 Task: Use the formula "IMDIV" in spreadsheet "Project portfolio".
Action: Mouse moved to (879, 139)
Screenshot: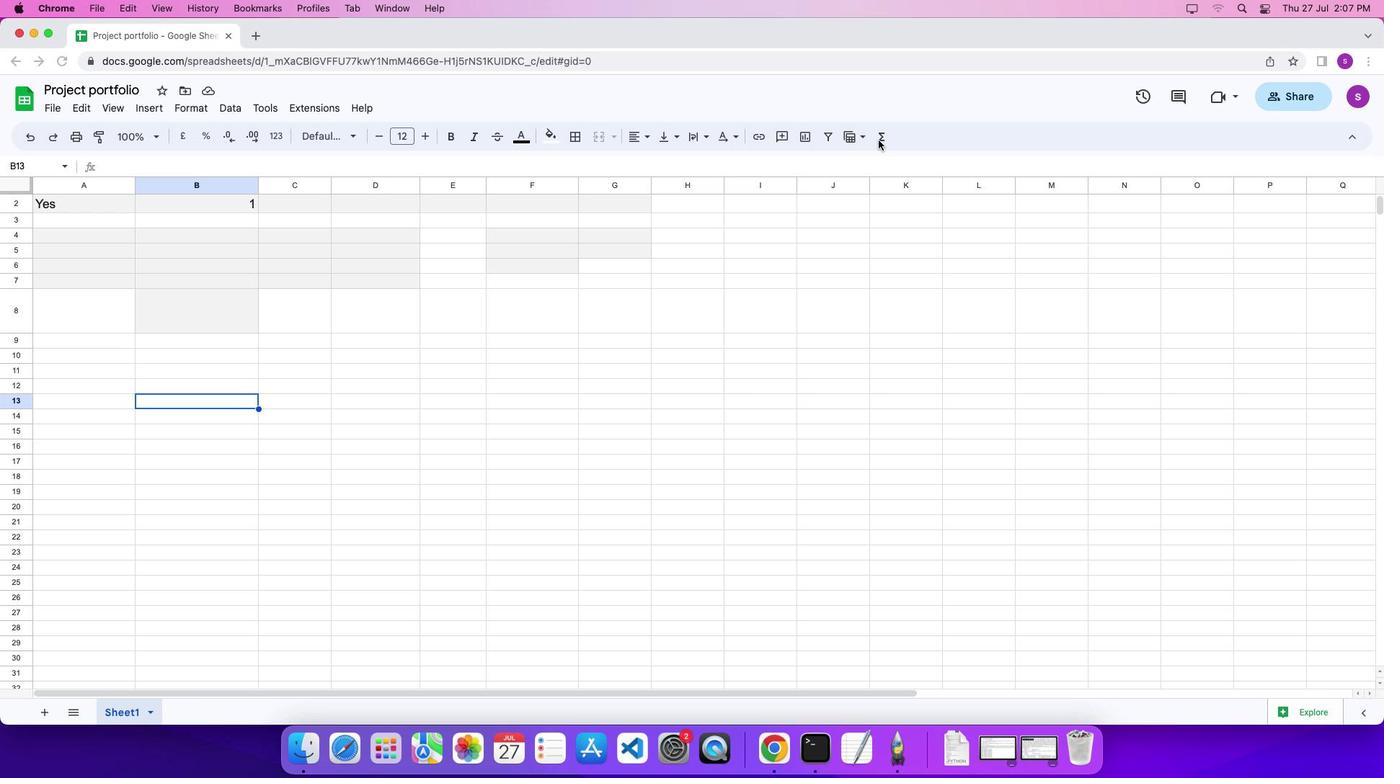 
Action: Mouse pressed left at (879, 139)
Screenshot: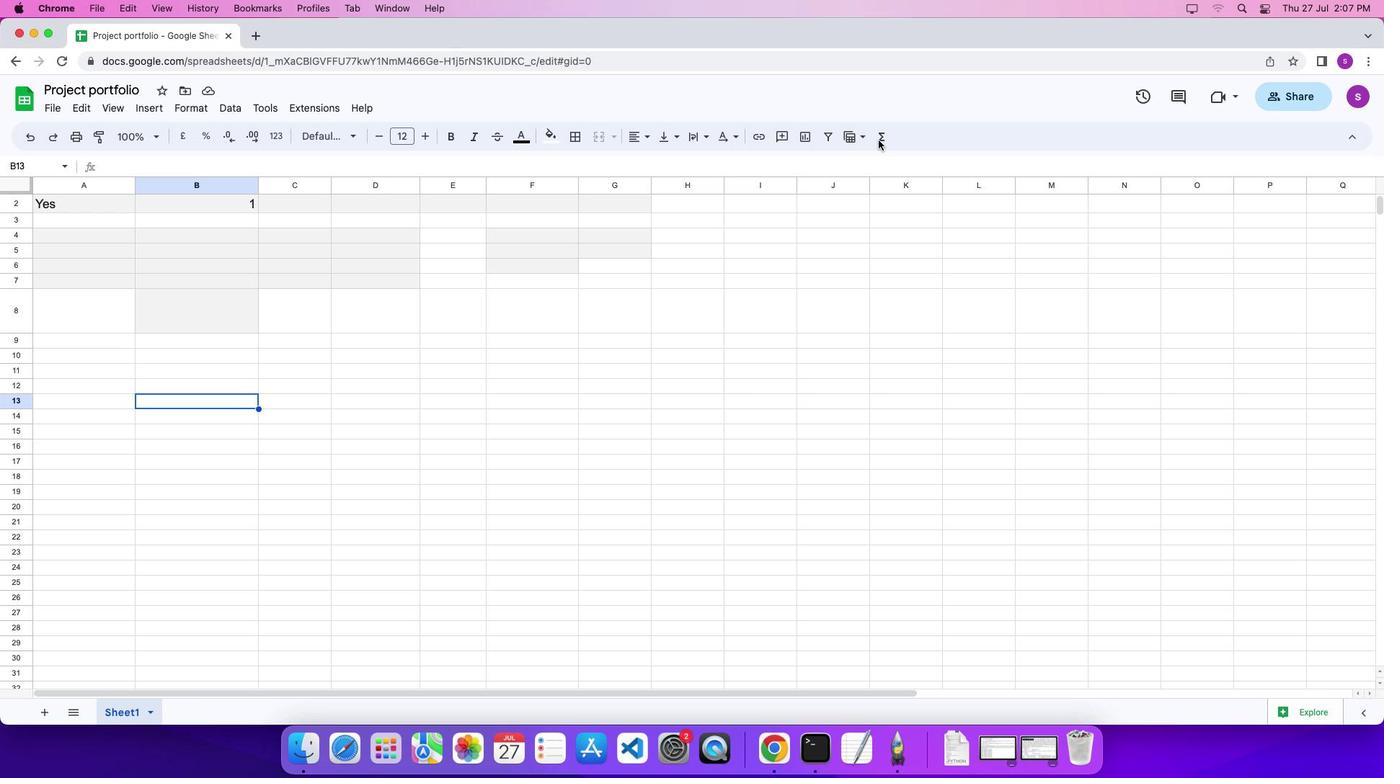 
Action: Mouse moved to (881, 139)
Screenshot: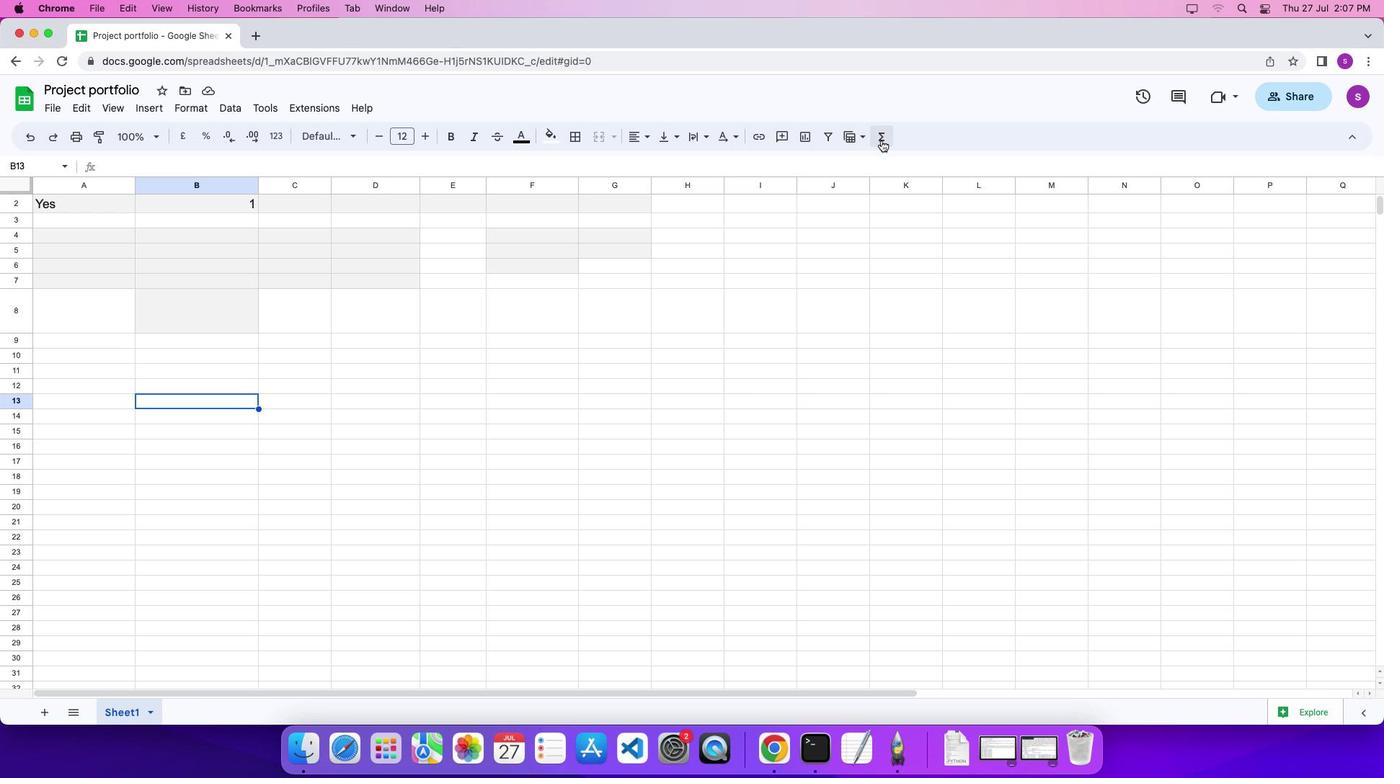 
Action: Mouse pressed left at (881, 139)
Screenshot: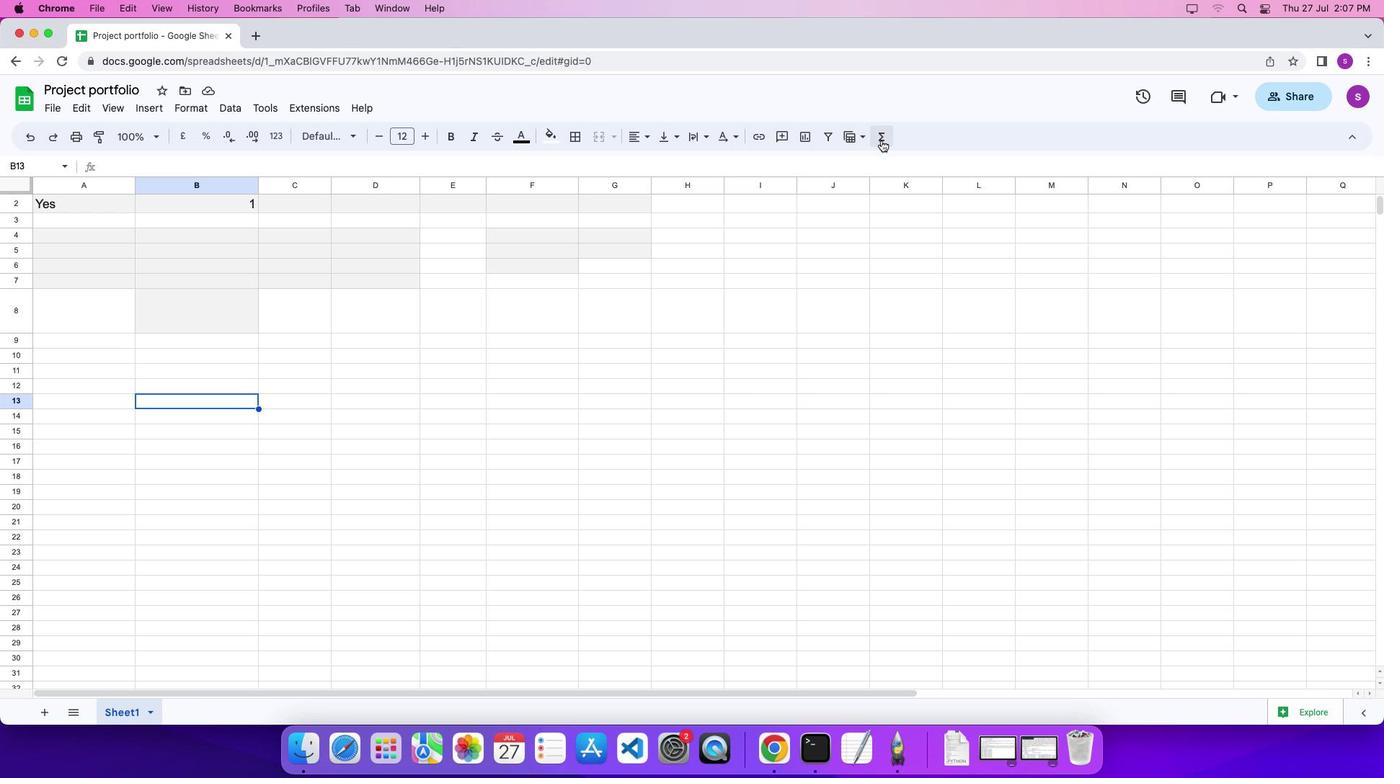 
Action: Mouse moved to (1096, 607)
Screenshot: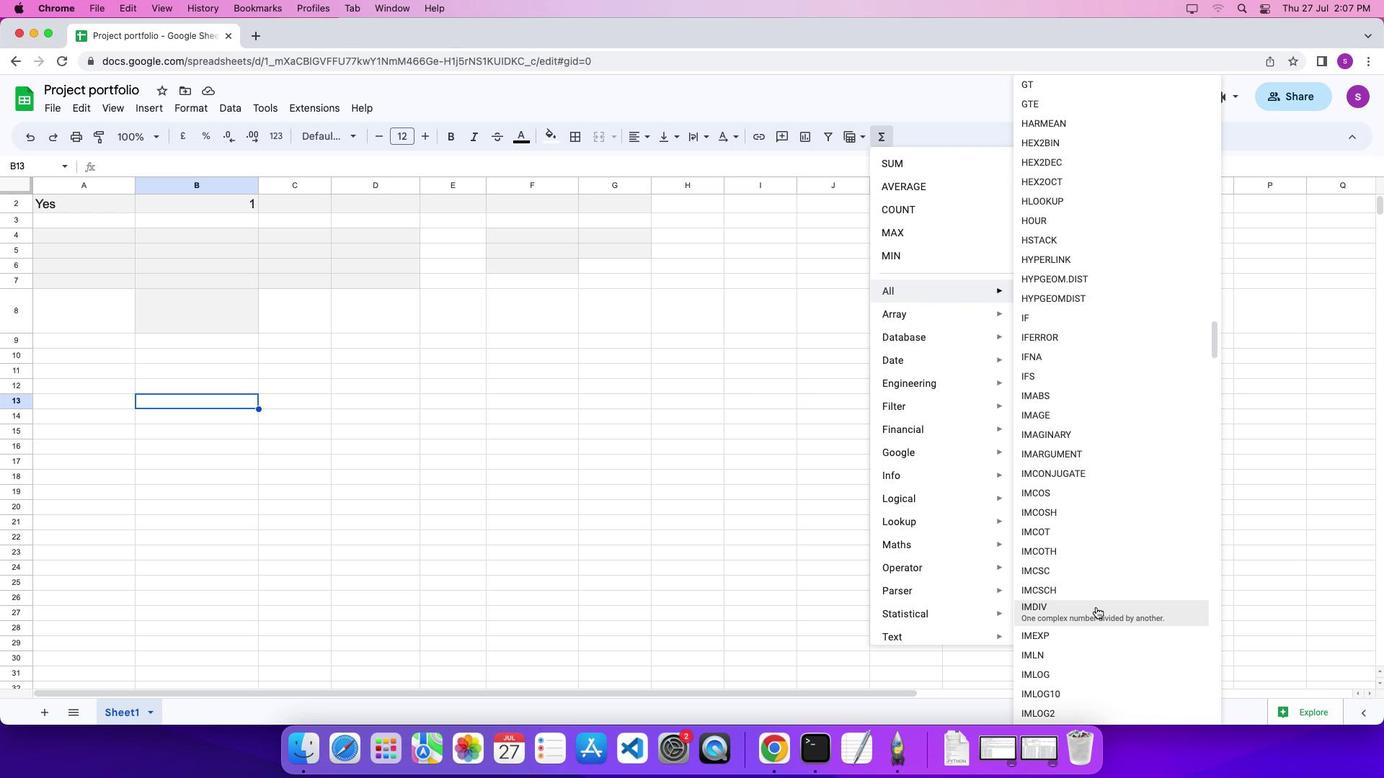 
Action: Mouse pressed left at (1096, 607)
Screenshot: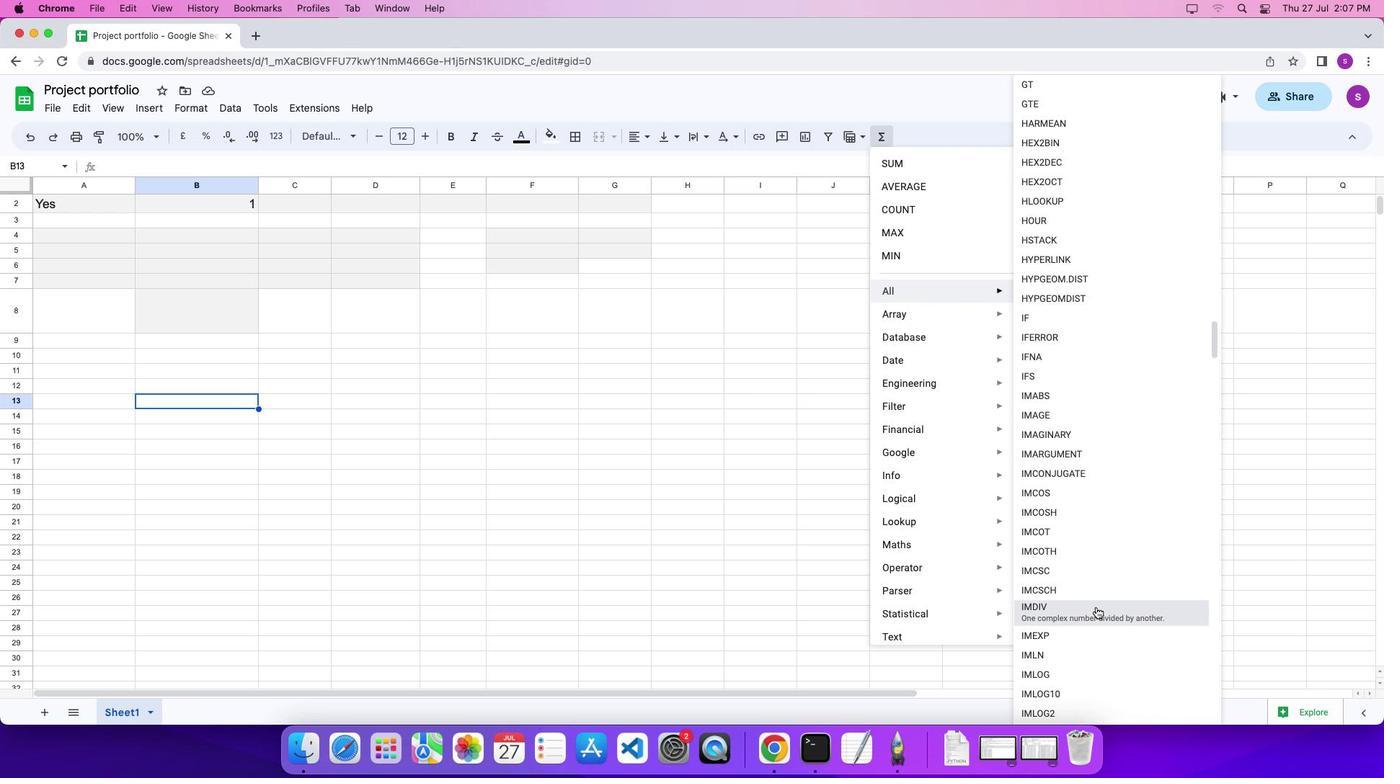 
Action: Mouse moved to (887, 517)
Screenshot: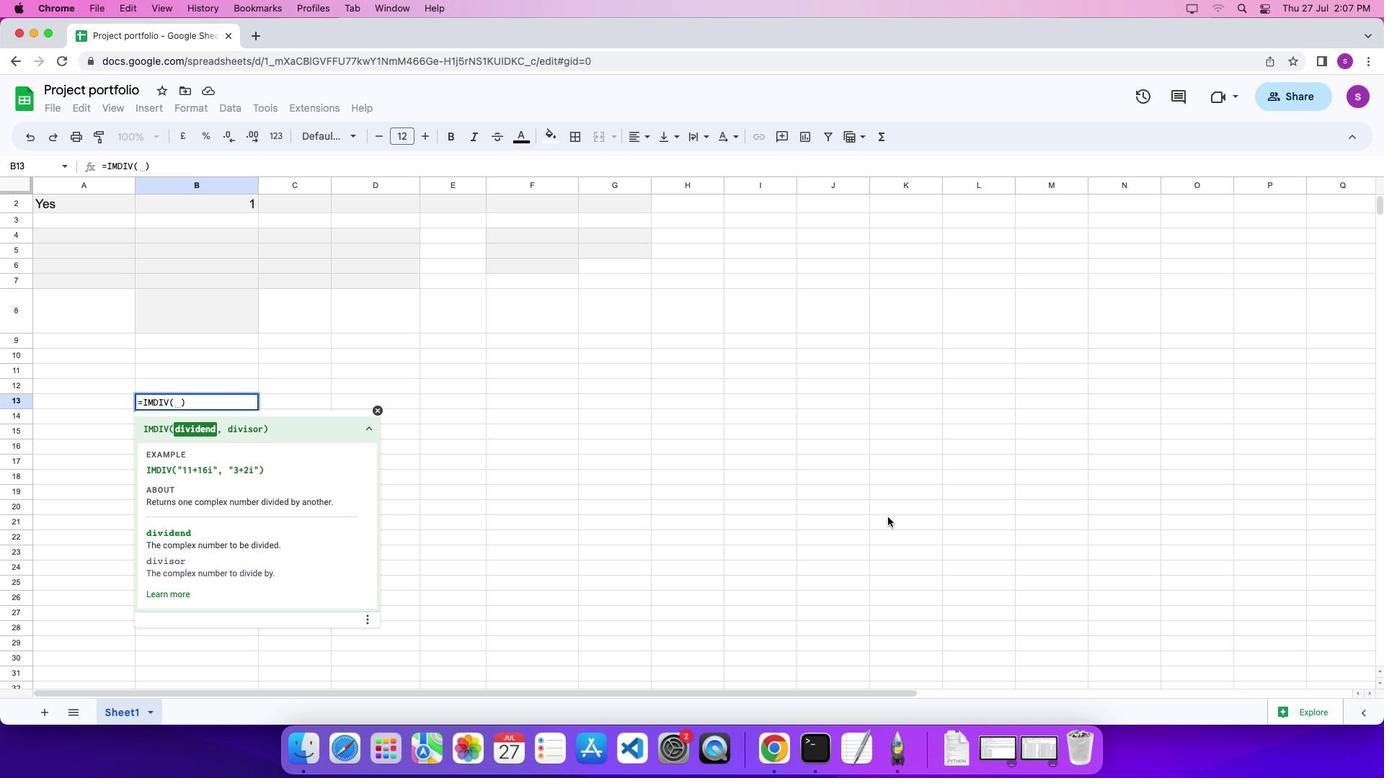 
Action: Key pressed Key.shift_r'"''1''1''+''1''6''i'Key.shift_r'"'','Key.shift_r'"''3''+''2''i'Key.shift_r'"''\x03'
Screenshot: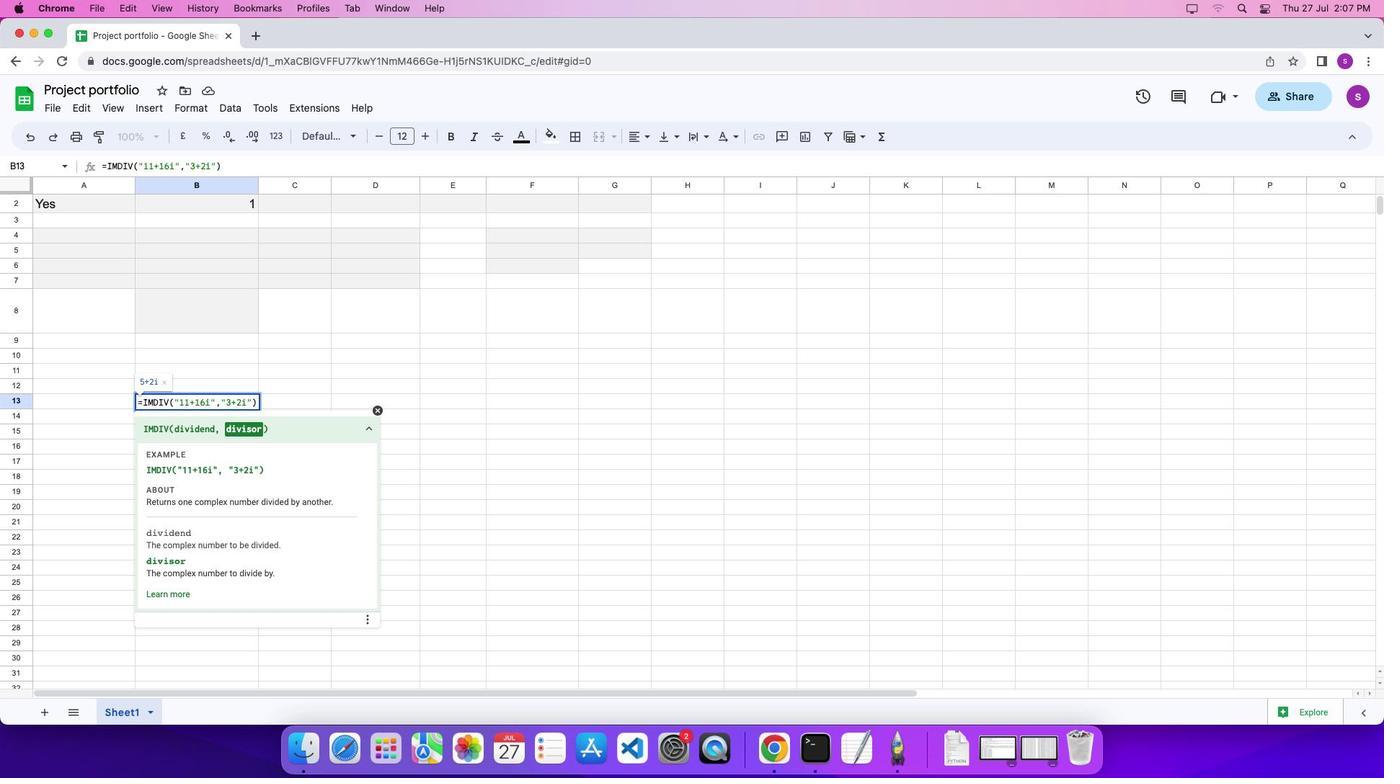 
